 Task: Create Card Wireframe Sketches in Board Website Redesign to Workspace Data Analysis. Create Card Brand Identity Review in Board Customer Feedback Management to Workspace Data Analysis. Create Card Wireframe Sketches in Board Social Media User Generated Content Management to Workspace Data Analysis
Action: Mouse moved to (819, 439)
Screenshot: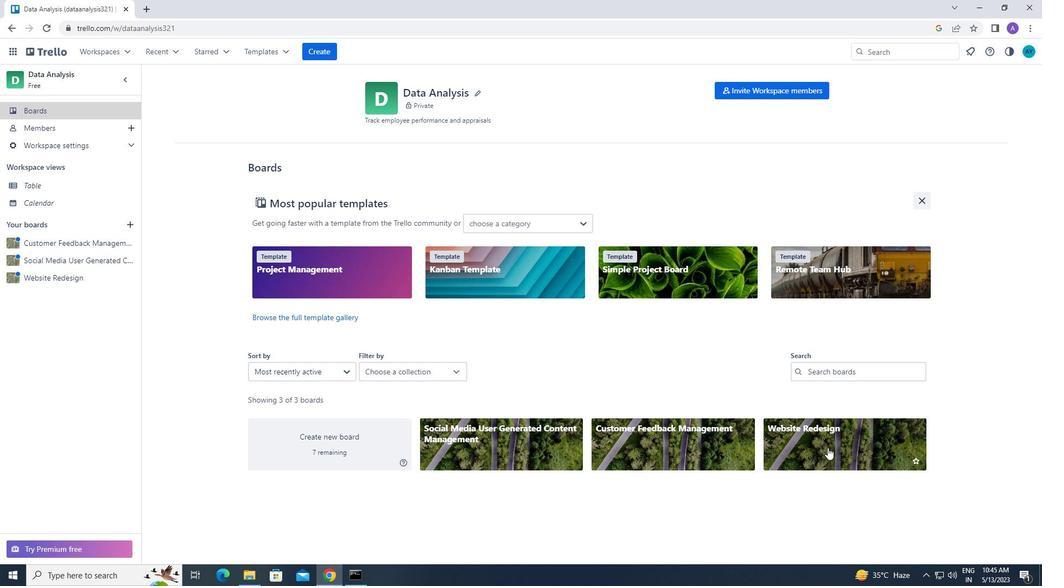 
Action: Mouse pressed left at (819, 439)
Screenshot: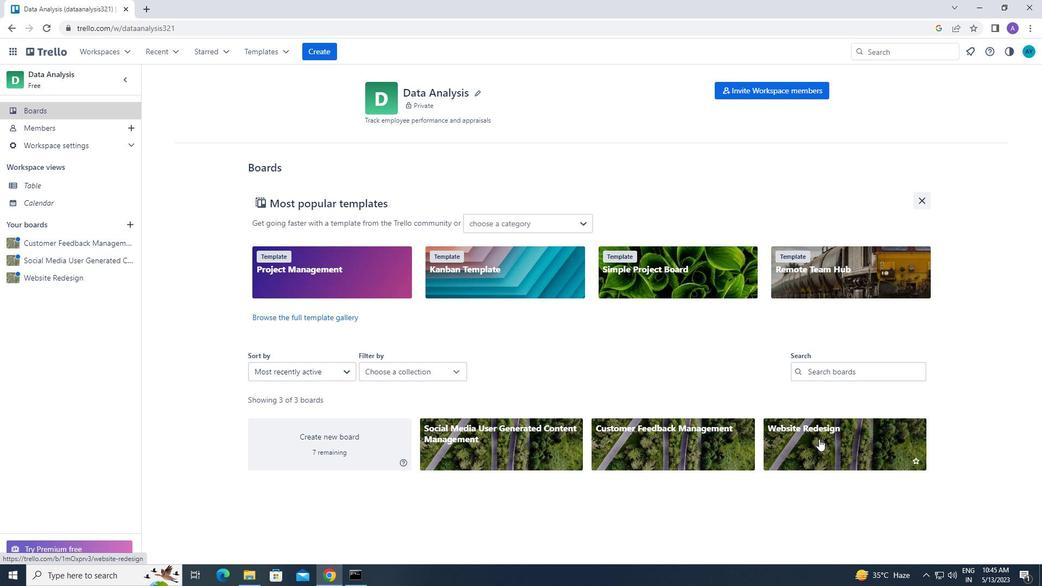 
Action: Mouse moved to (379, 141)
Screenshot: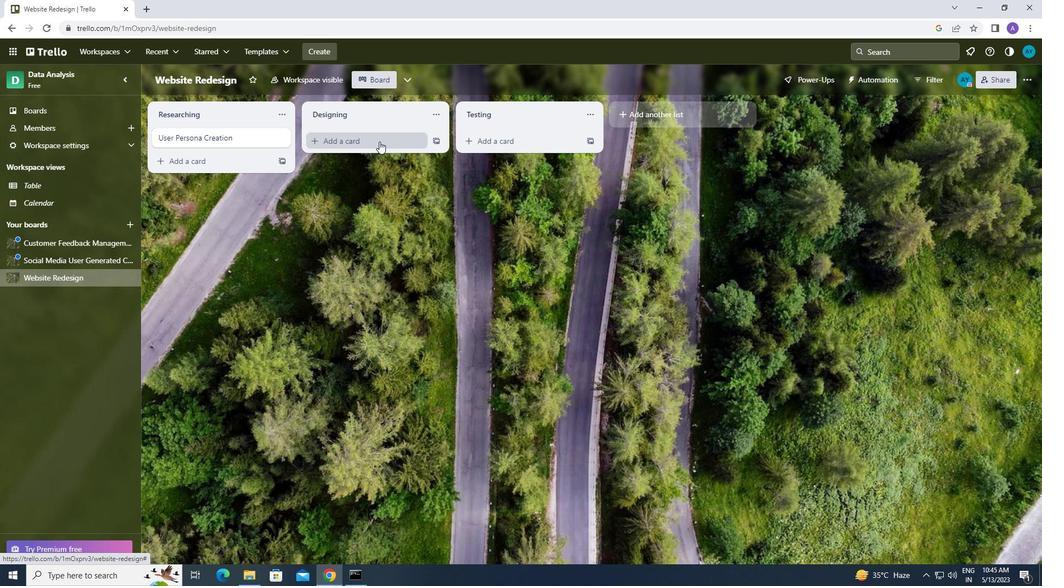 
Action: Mouse pressed left at (379, 141)
Screenshot: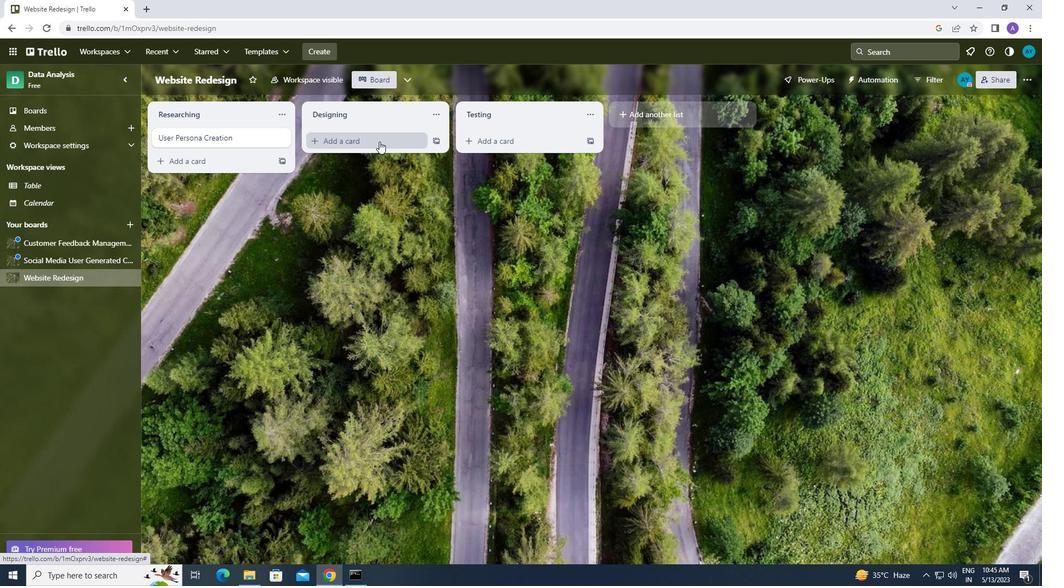 
Action: Mouse moved to (379, 140)
Screenshot: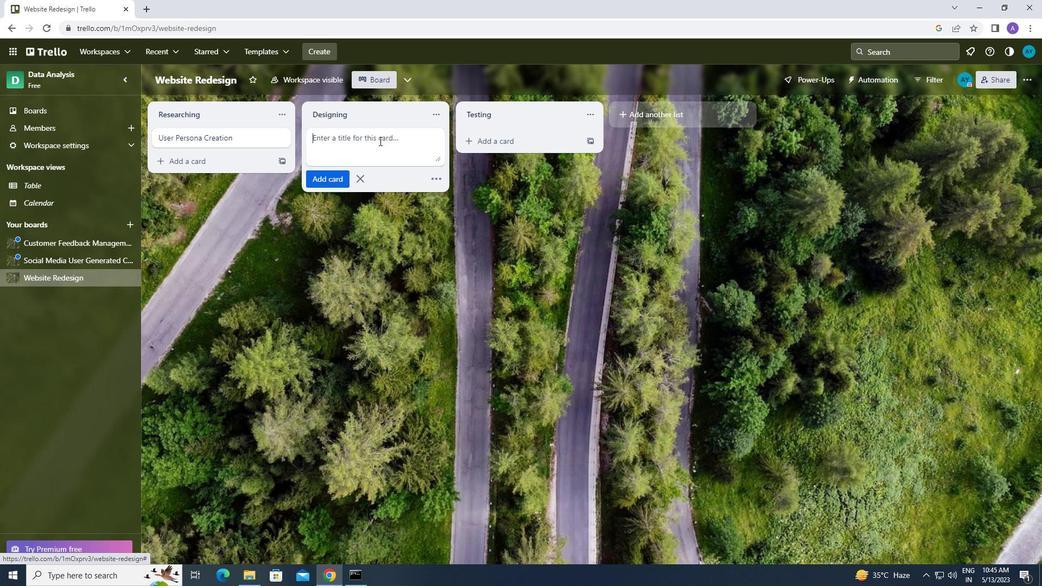 
Action: Key pressed <Key.caps_lock><Key.caps_lock>w<Key.caps_lock>ireframe<Key.space><Key.caps_lock>s<Key.caps_lock>ketches<Key.enter>
Screenshot: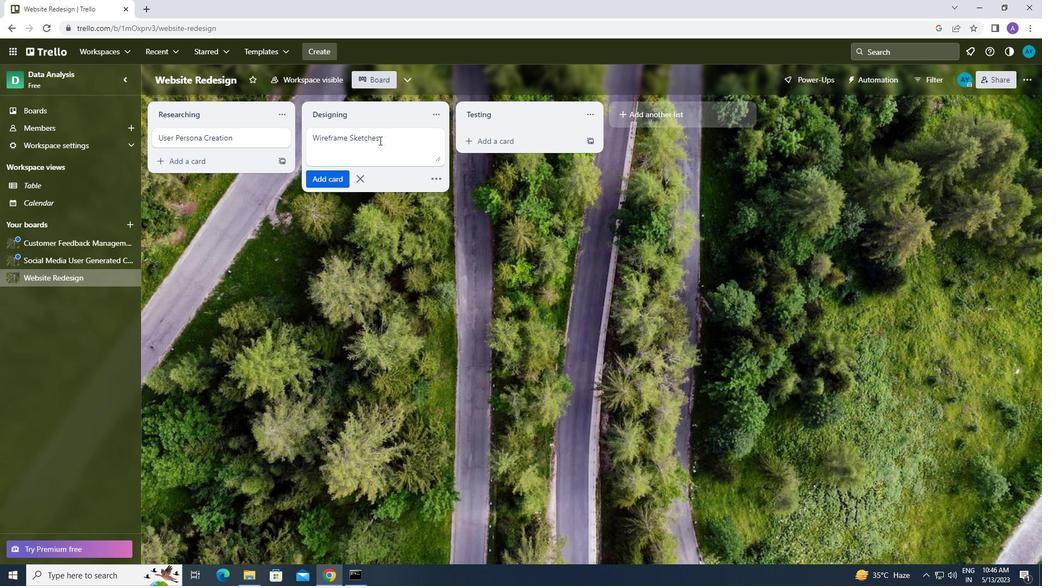
Action: Mouse moved to (334, 271)
Screenshot: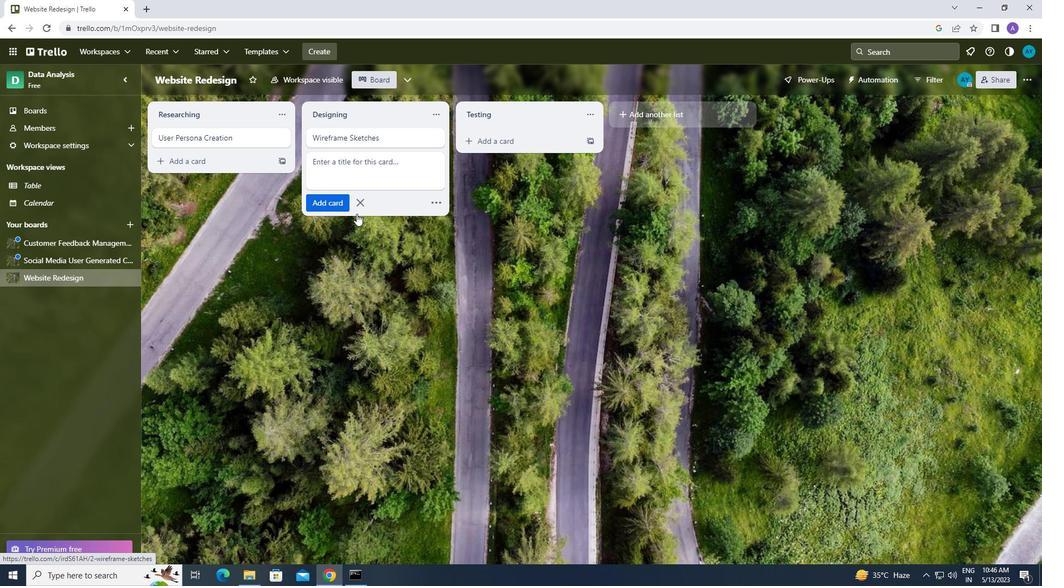
Action: Mouse pressed left at (334, 271)
Screenshot: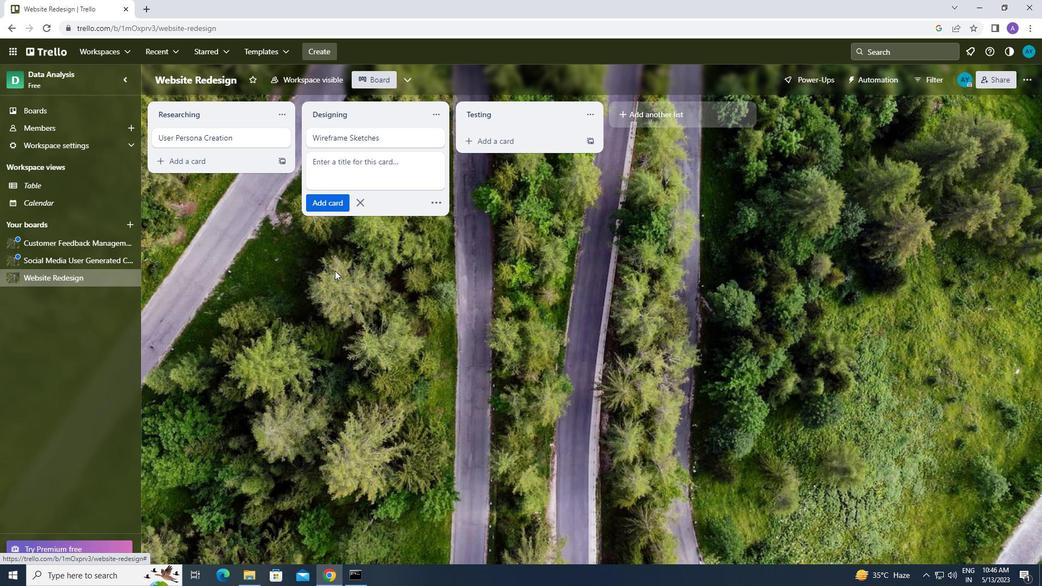 
Action: Mouse moved to (104, 52)
Screenshot: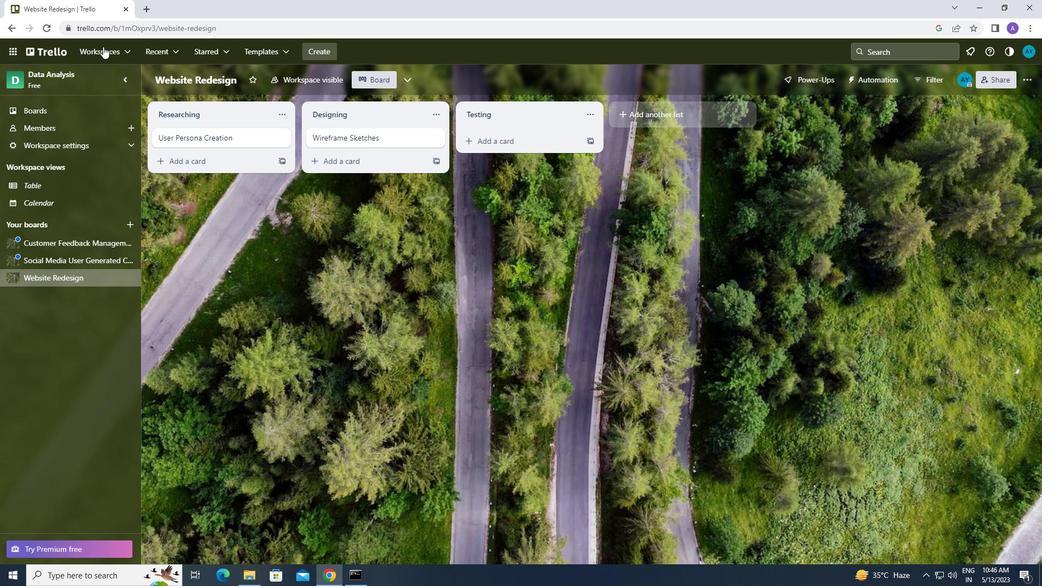 
Action: Mouse pressed left at (104, 52)
Screenshot: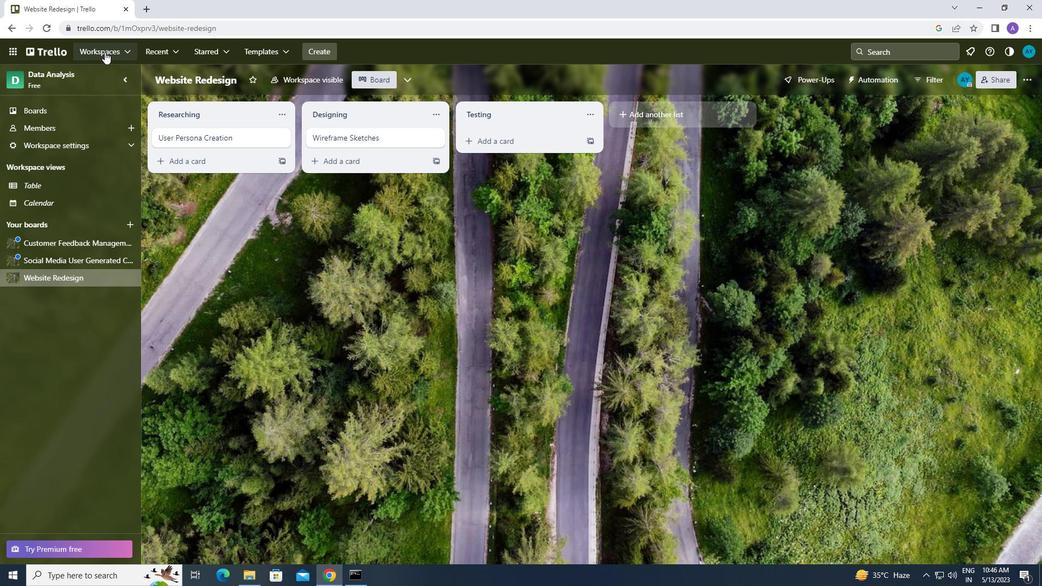 
Action: Mouse moved to (130, 233)
Screenshot: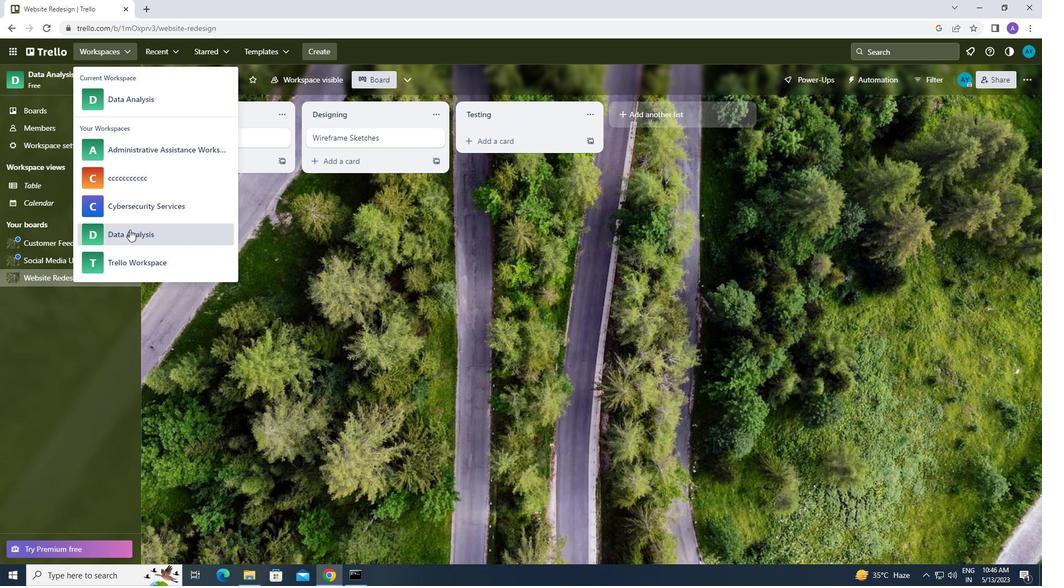 
Action: Mouse pressed left at (130, 233)
Screenshot: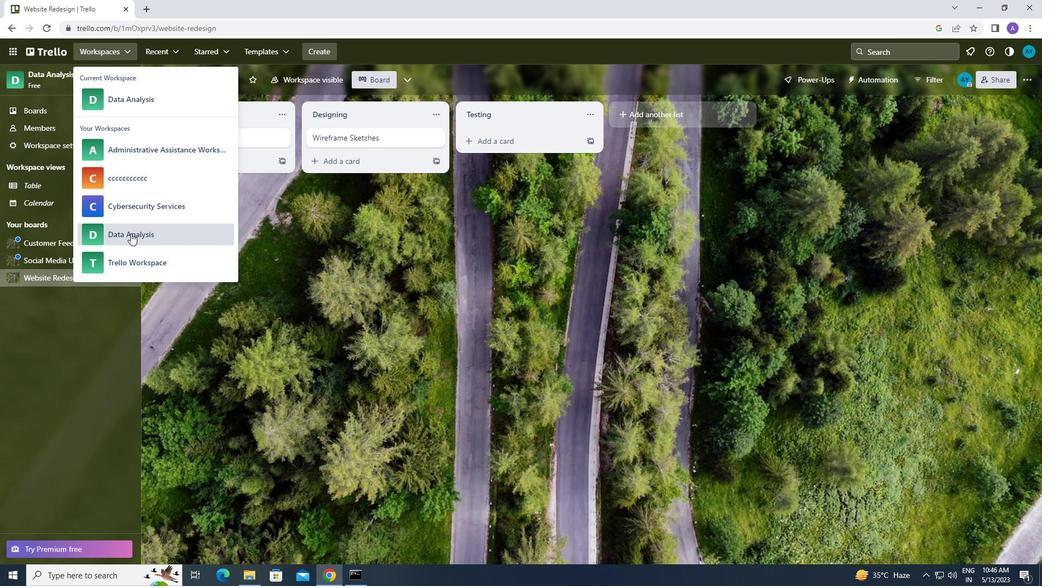 
Action: Mouse moved to (834, 443)
Screenshot: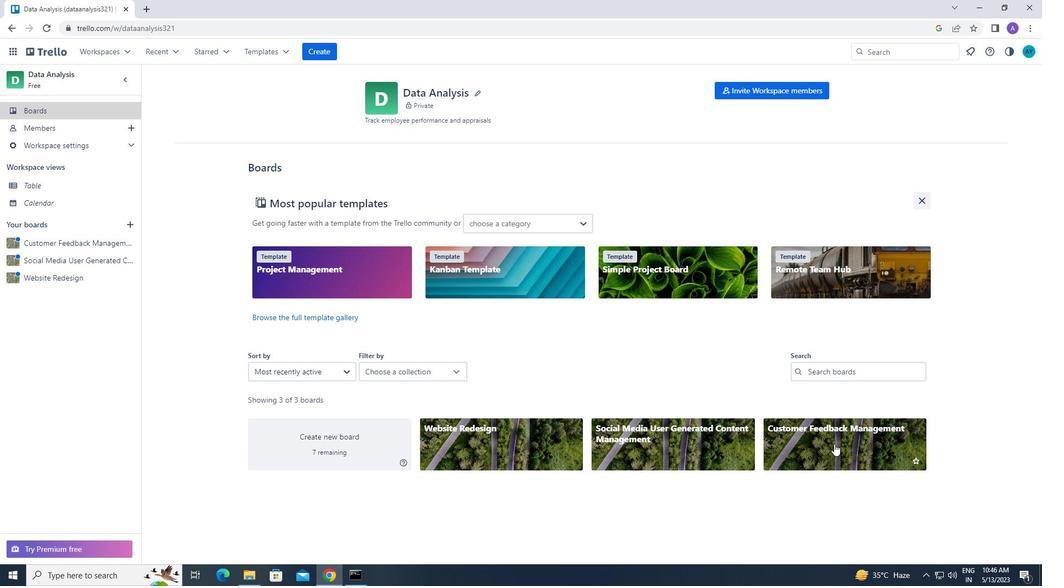 
Action: Mouse pressed left at (834, 443)
Screenshot: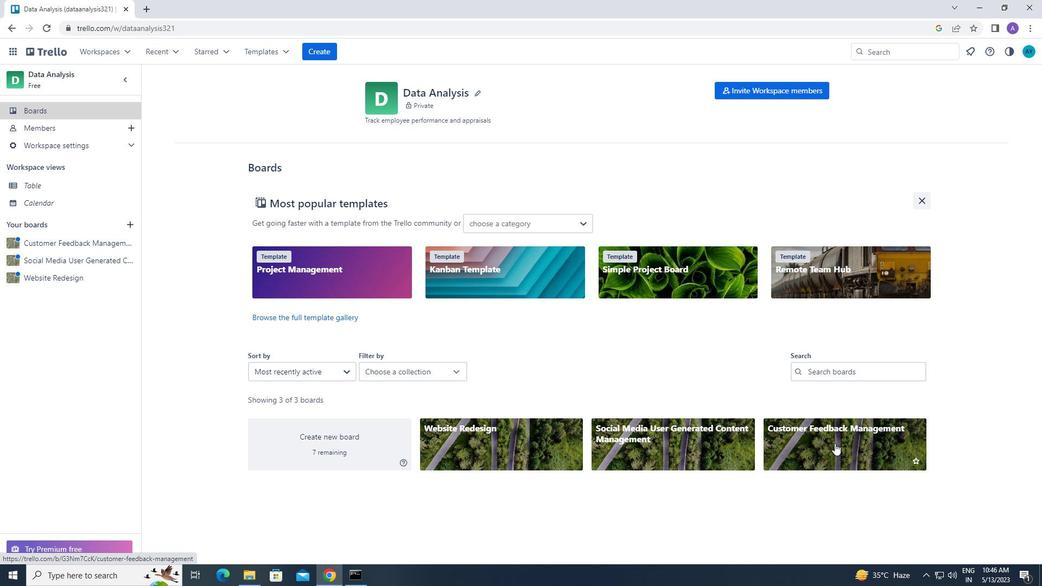
Action: Mouse moved to (367, 141)
Screenshot: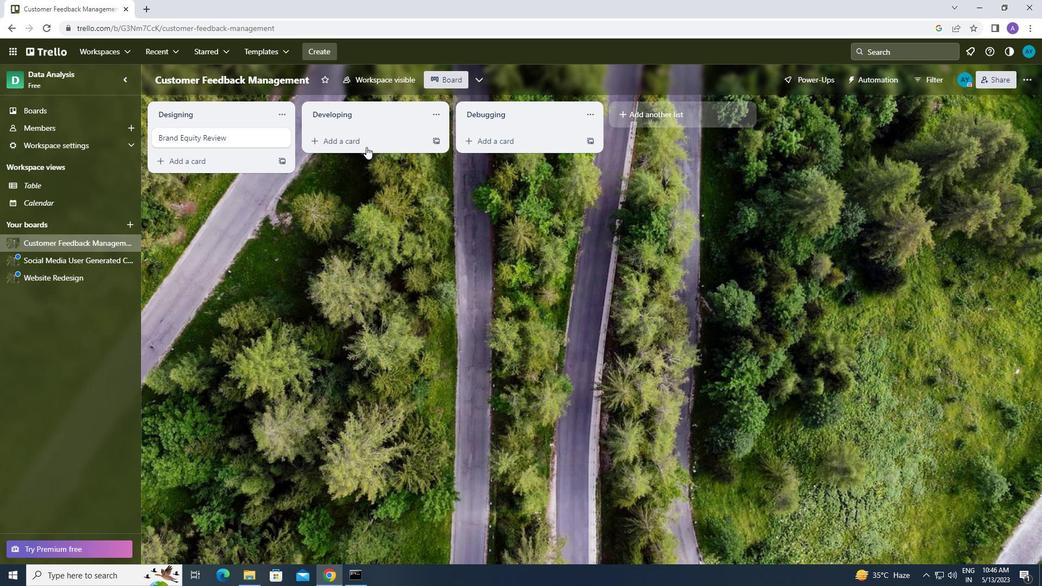
Action: Mouse pressed left at (367, 141)
Screenshot: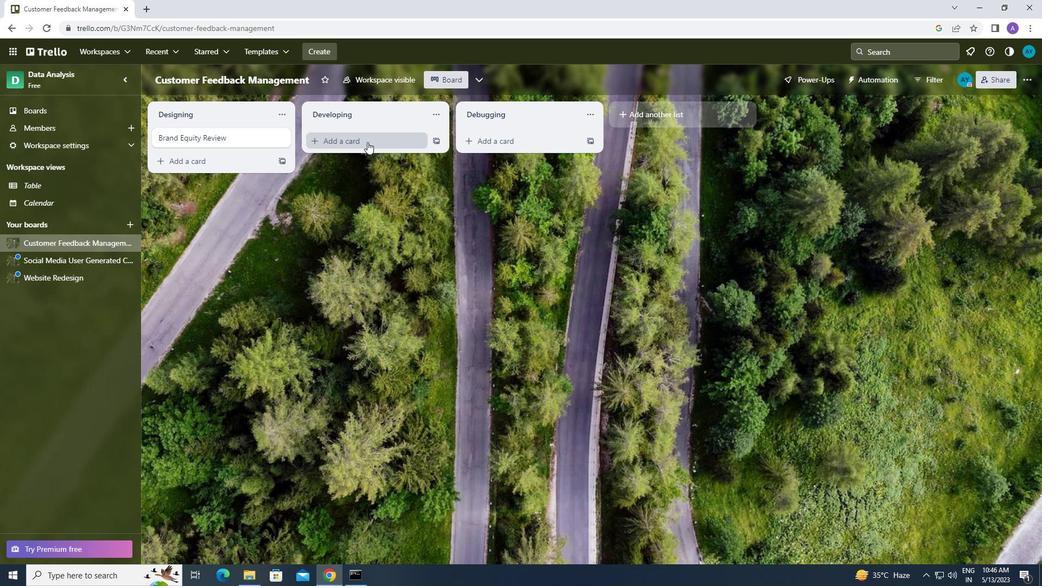 
Action: Mouse moved to (367, 148)
Screenshot: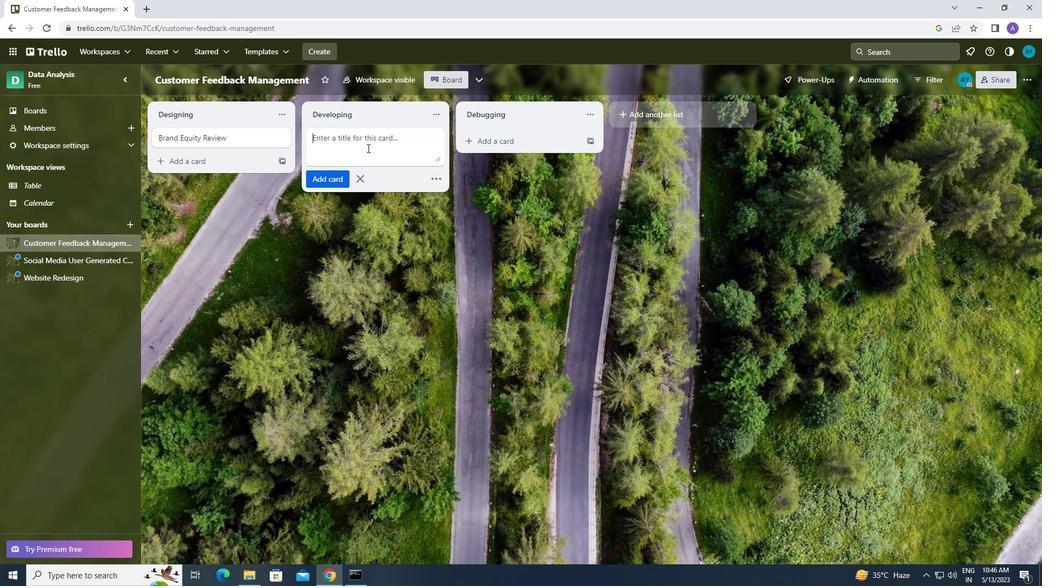 
Action: Key pressed <Key.caps_lock>b<Key.caps_lock>rand<Key.space><Key.caps_lock>i<Key.caps_lock>dentity<Key.space><Key.caps_lock>r<Key.caps_lock>eview
Screenshot: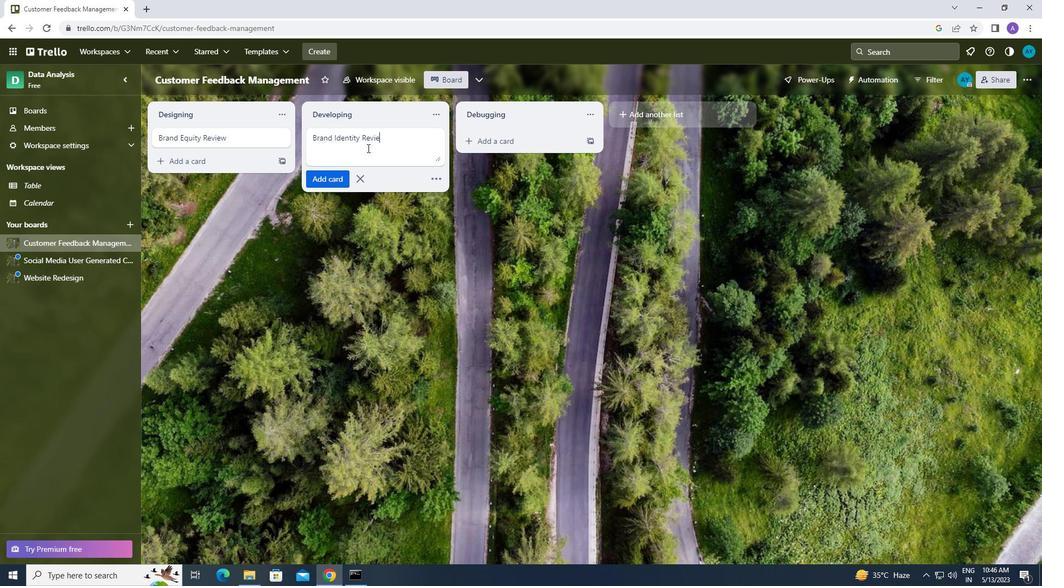 
Action: Mouse moved to (320, 224)
Screenshot: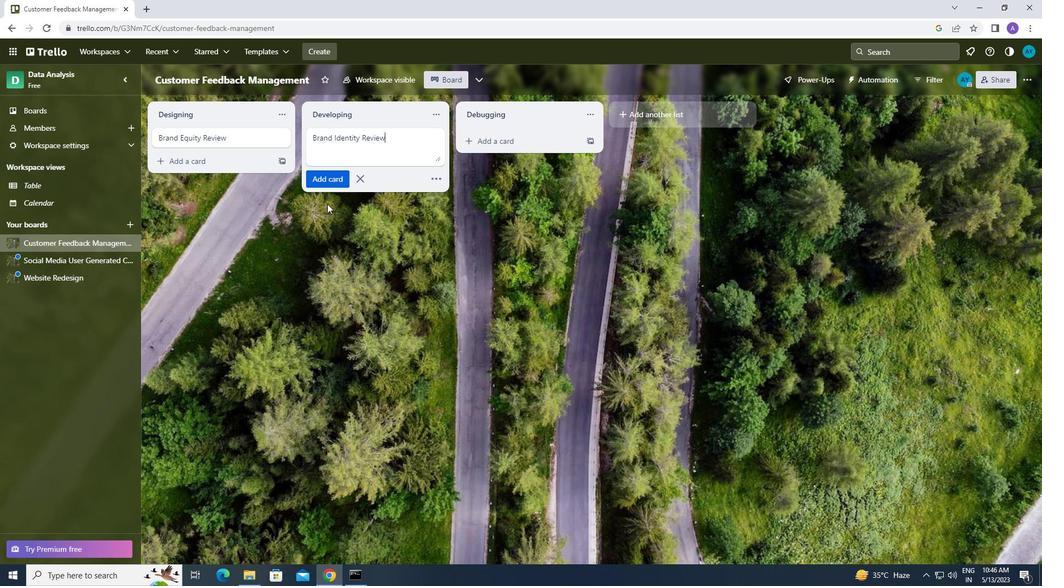 
Action: Mouse pressed left at (320, 224)
Screenshot: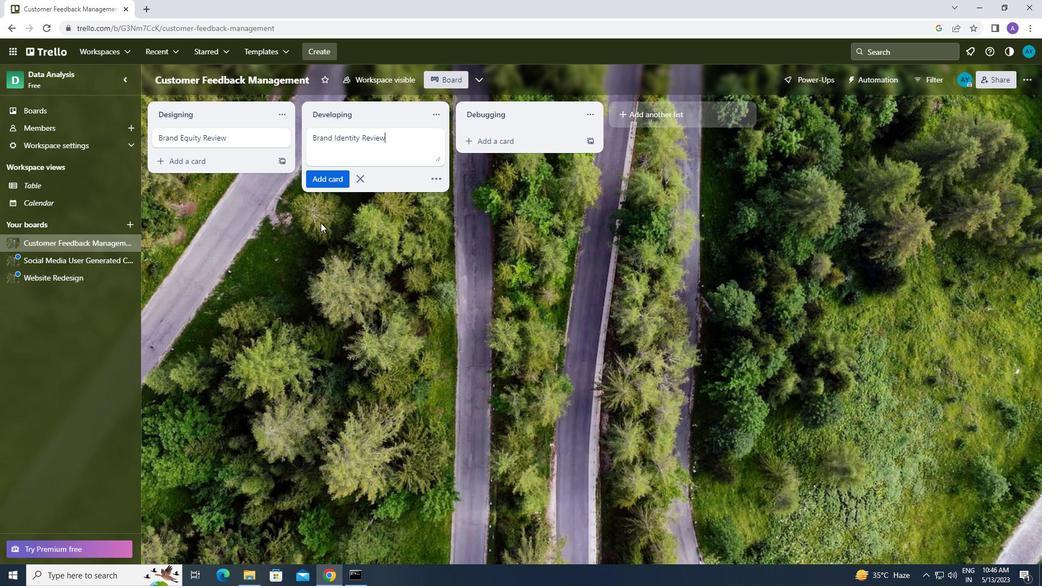 
Action: Mouse moved to (99, 51)
Screenshot: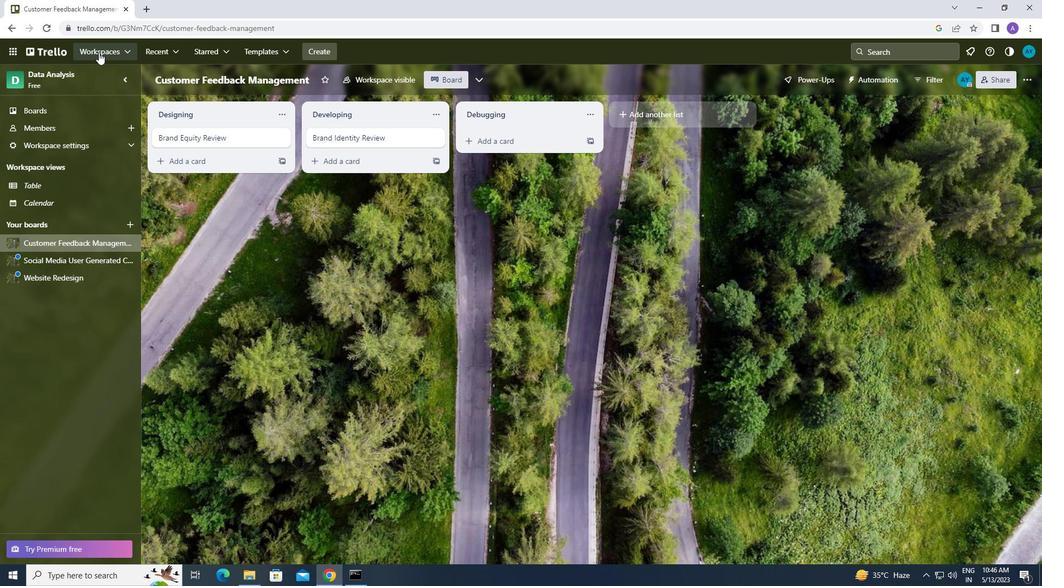 
Action: Mouse pressed left at (99, 51)
Screenshot: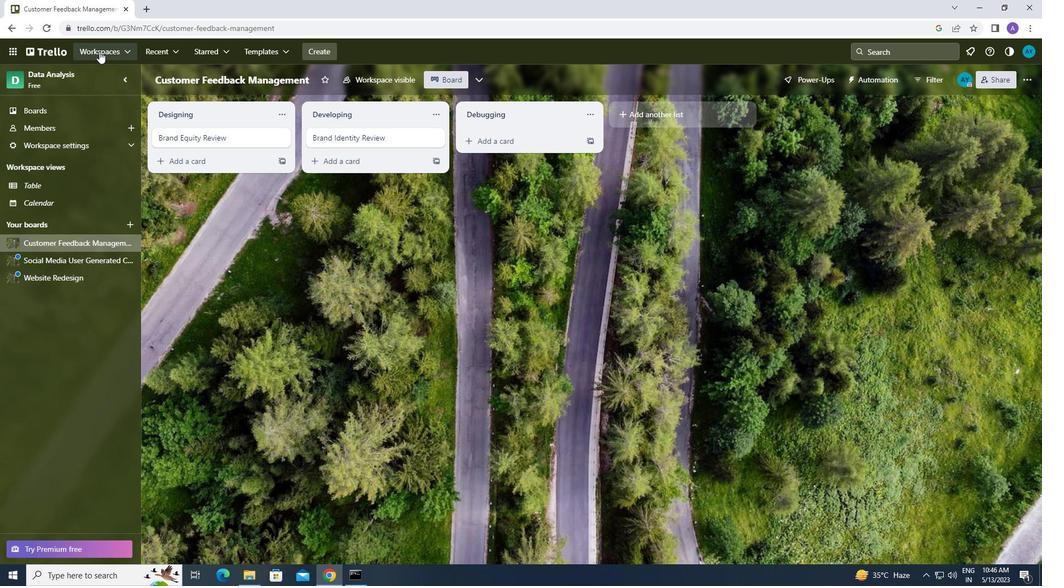 
Action: Mouse moved to (126, 239)
Screenshot: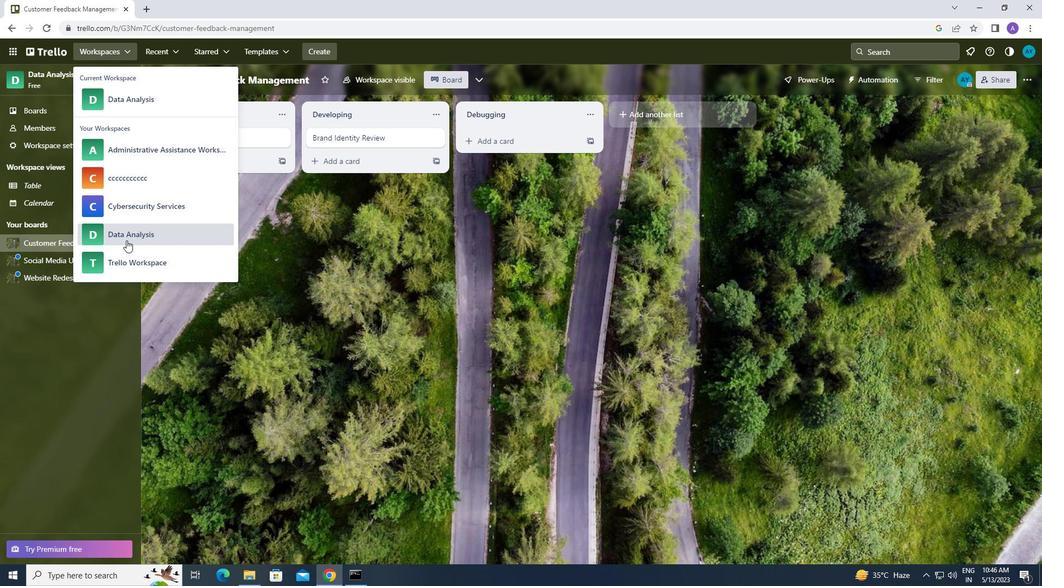 
Action: Mouse pressed left at (126, 239)
Screenshot: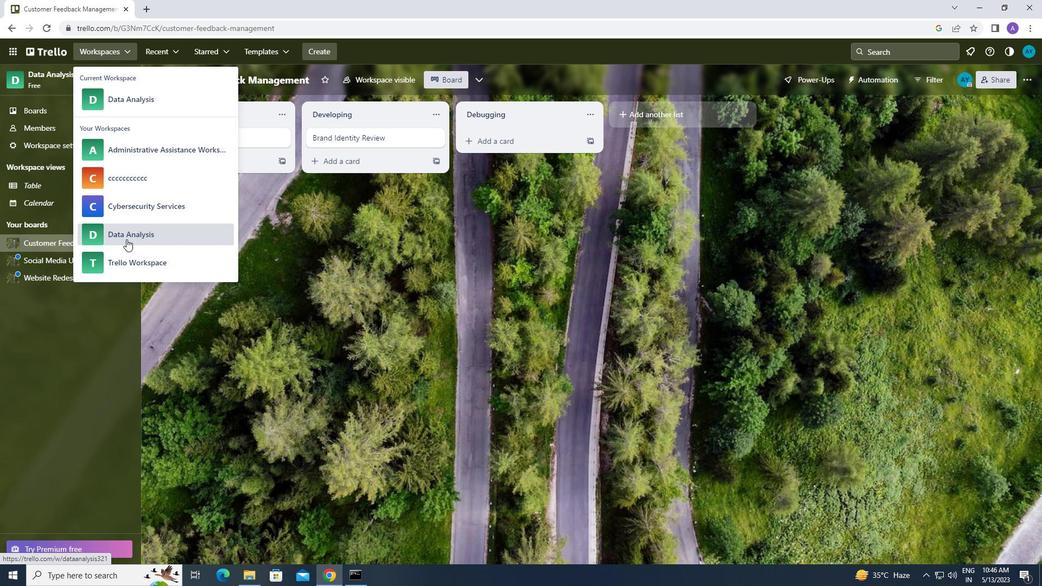 
Action: Mouse moved to (834, 448)
Screenshot: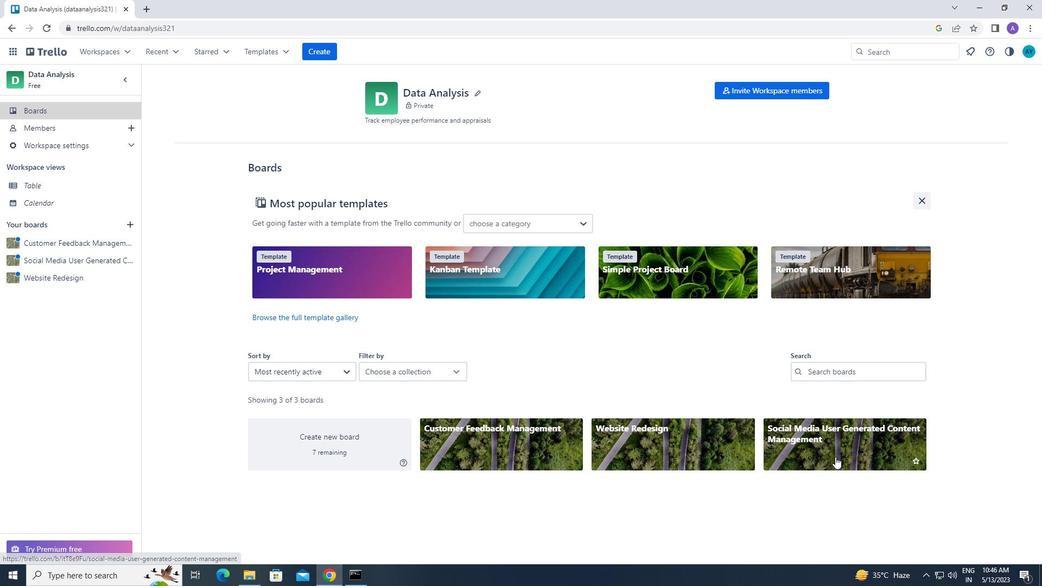 
Action: Mouse pressed left at (834, 448)
Screenshot: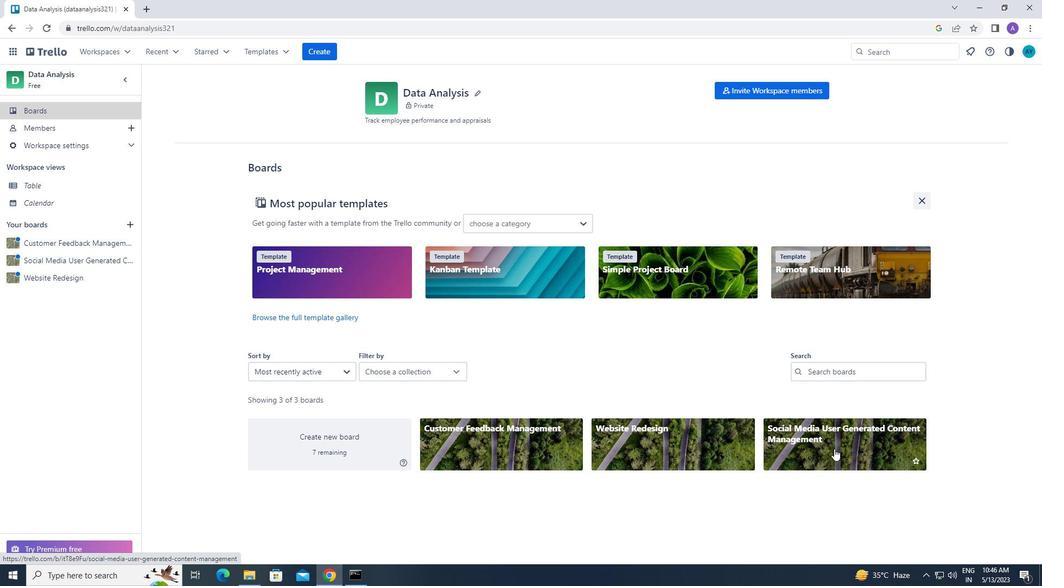 
Action: Mouse moved to (343, 132)
Screenshot: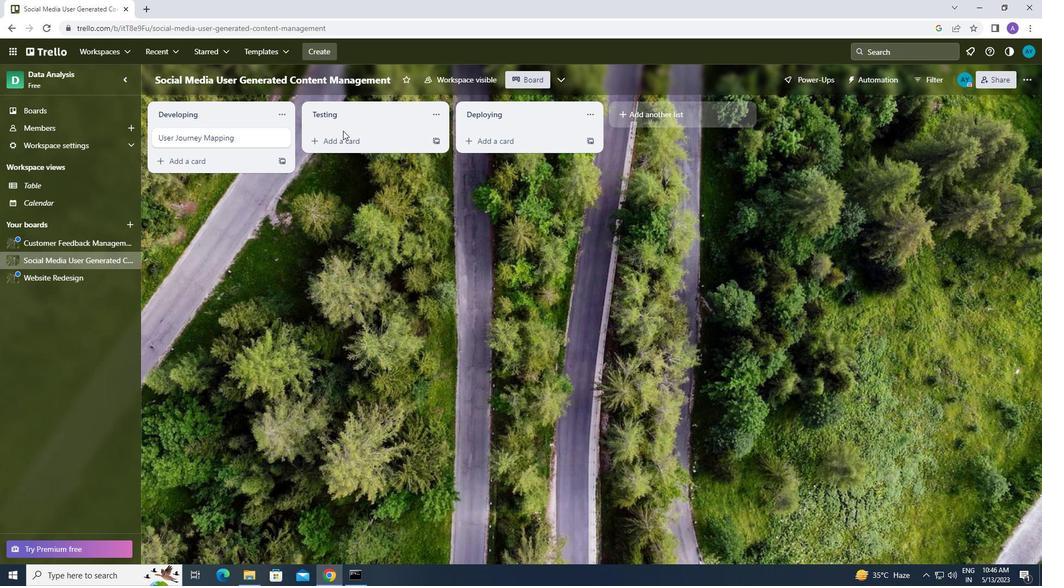 
Action: Mouse pressed left at (343, 132)
Screenshot: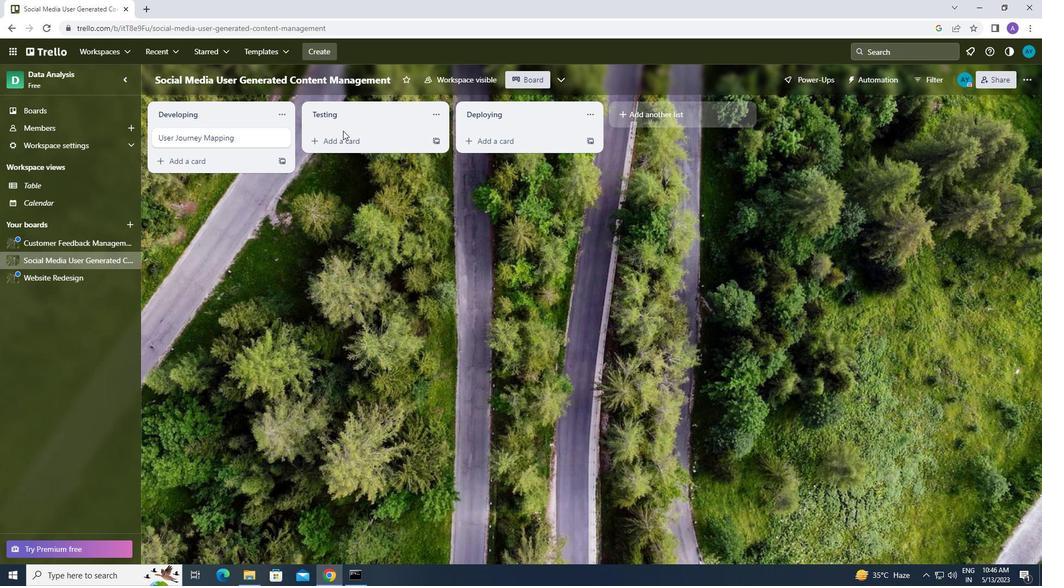 
Action: Mouse moved to (342, 143)
Screenshot: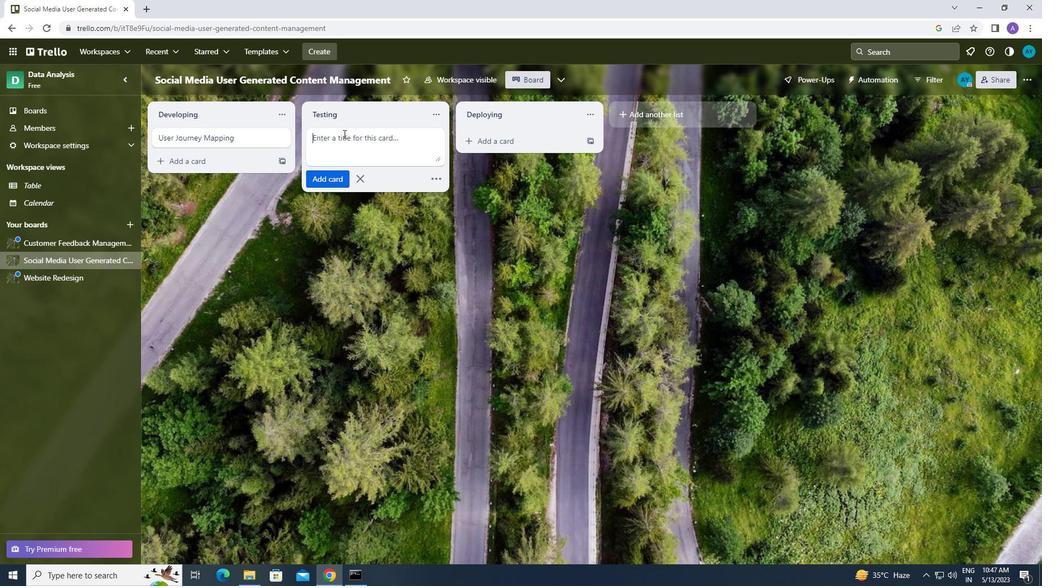 
Action: Mouse pressed left at (342, 143)
Screenshot: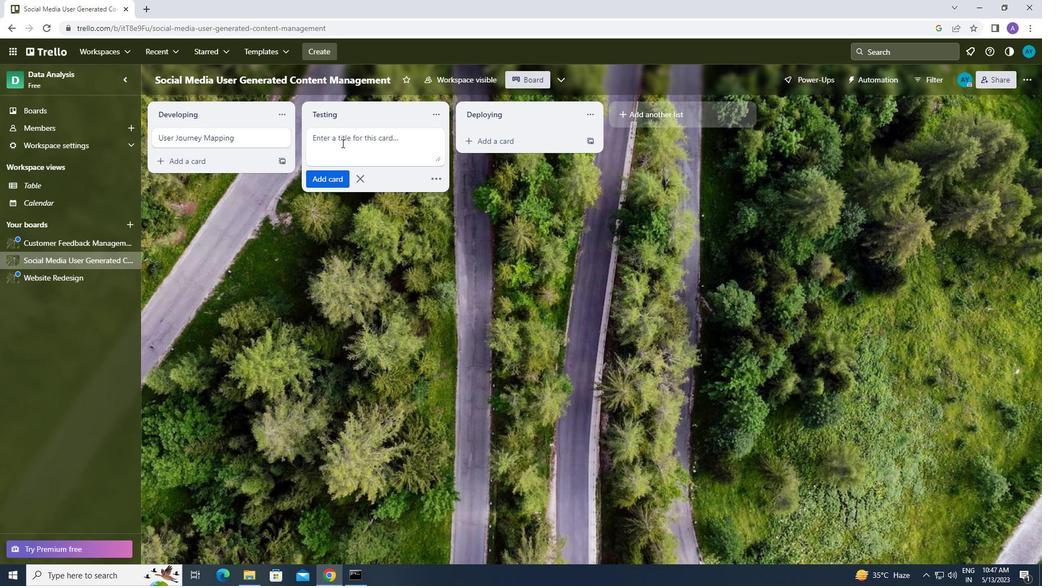 
Action: Key pressed <Key.caps_lock>w<Key.caps_lock>ireframe<Key.space><Key.caps_lock>s<Key.caps_lock>ketches
Screenshot: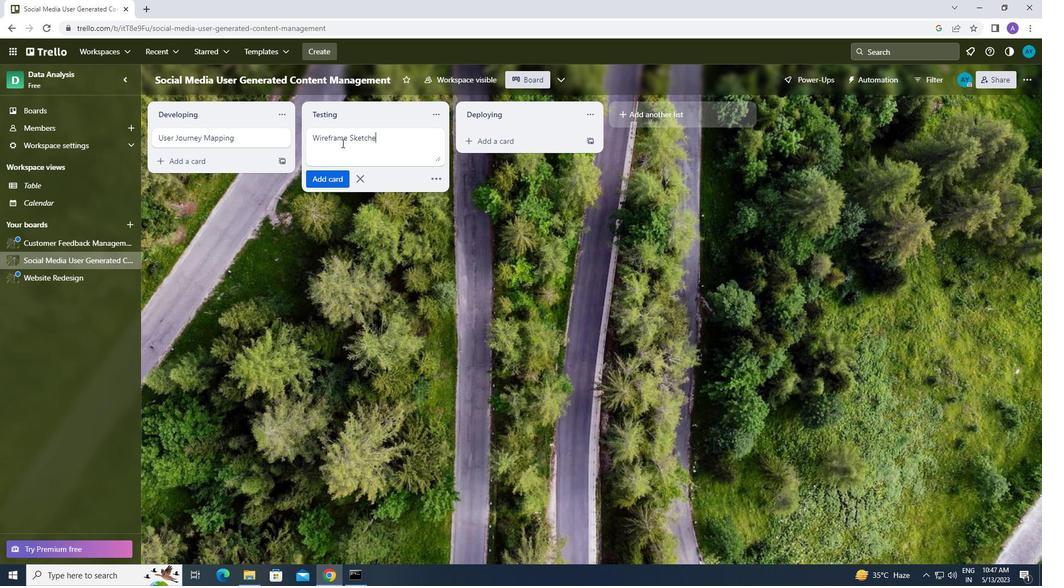 
Action: Mouse moved to (294, 225)
Screenshot: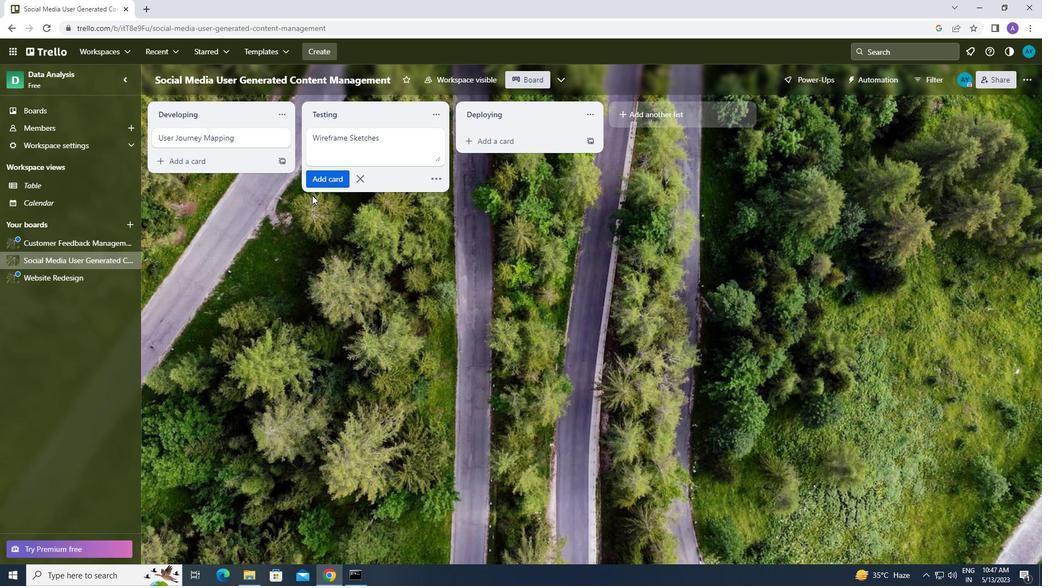
Action: Mouse pressed left at (294, 225)
Screenshot: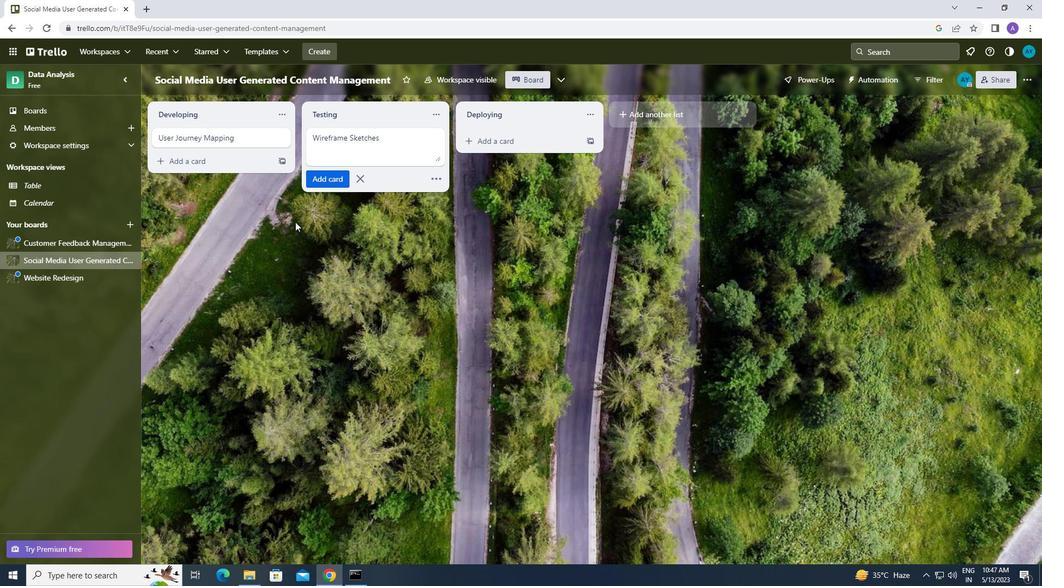 
